Task: Add Emerald Laboratories CoEnzymated Prenatal 1-Daily Multi to the cart.
Action: Mouse moved to (237, 111)
Screenshot: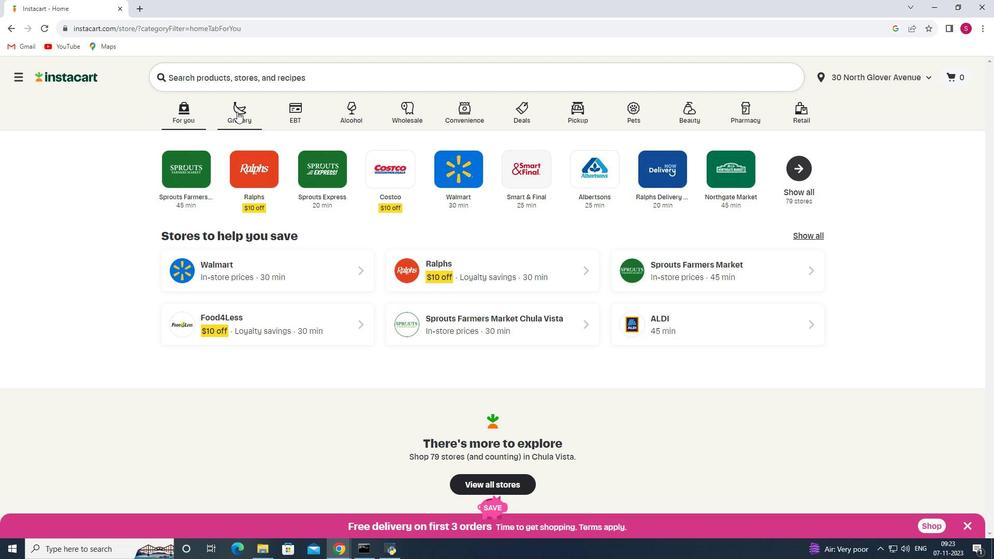 
Action: Mouse pressed left at (237, 111)
Screenshot: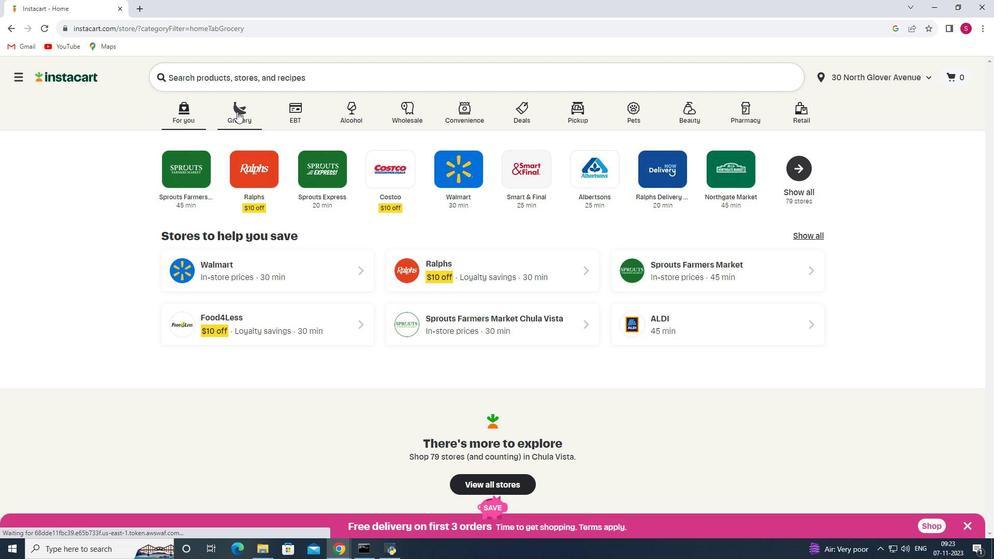 
Action: Mouse moved to (236, 316)
Screenshot: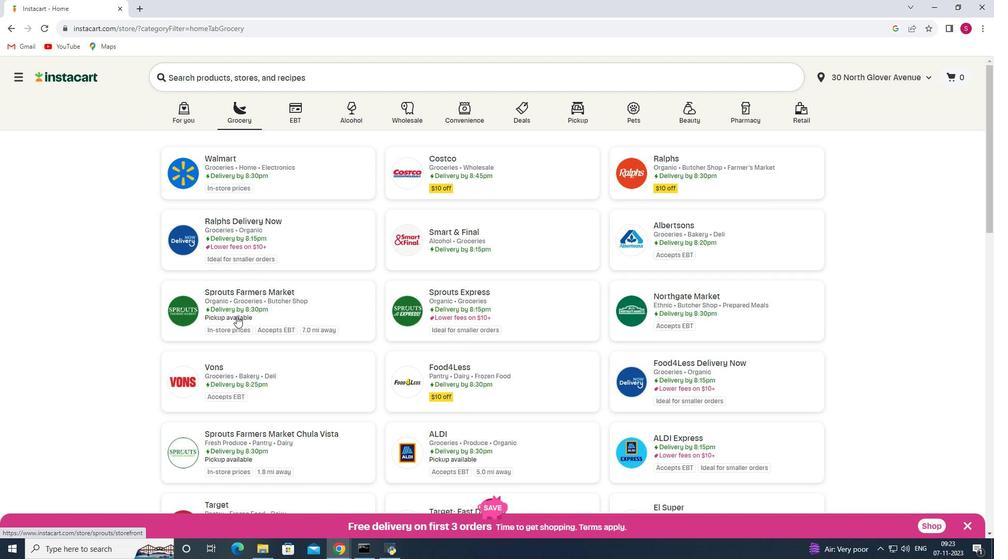 
Action: Mouse pressed left at (236, 316)
Screenshot: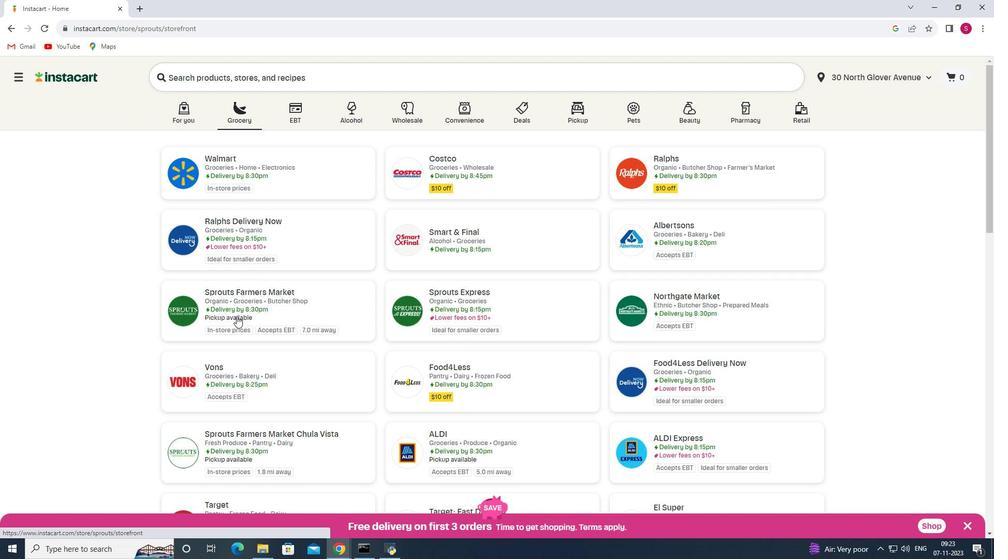 
Action: Mouse moved to (74, 310)
Screenshot: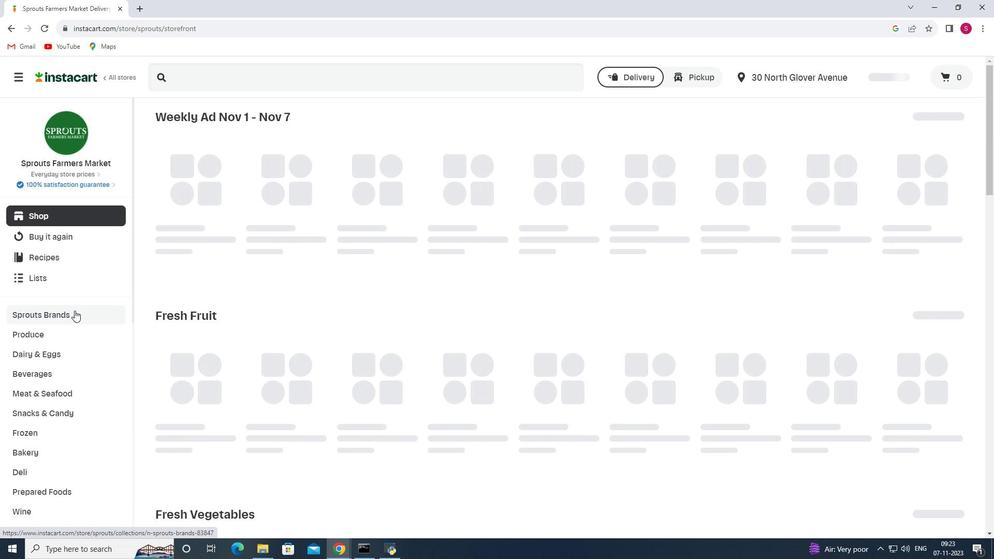 
Action: Mouse scrolled (74, 310) with delta (0, 0)
Screenshot: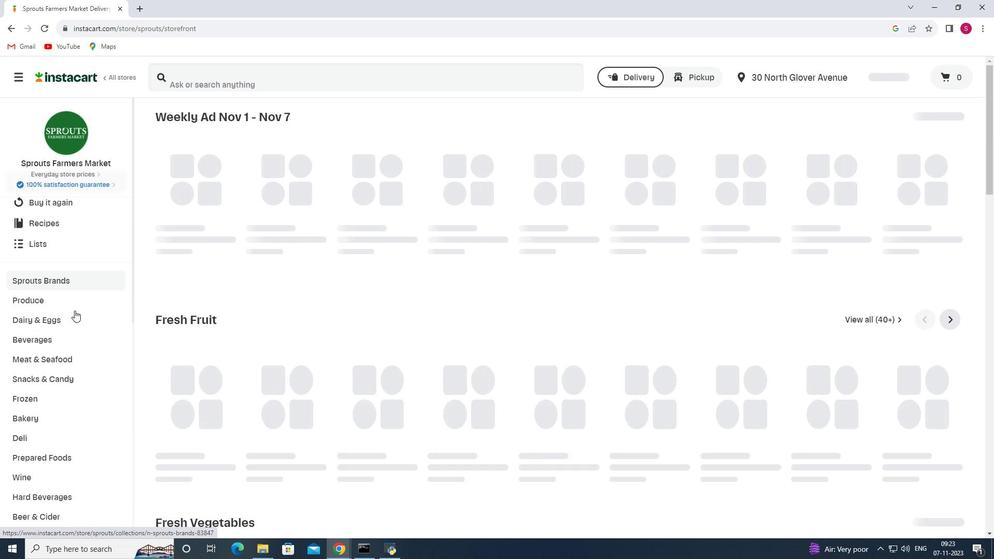 
Action: Mouse scrolled (74, 310) with delta (0, 0)
Screenshot: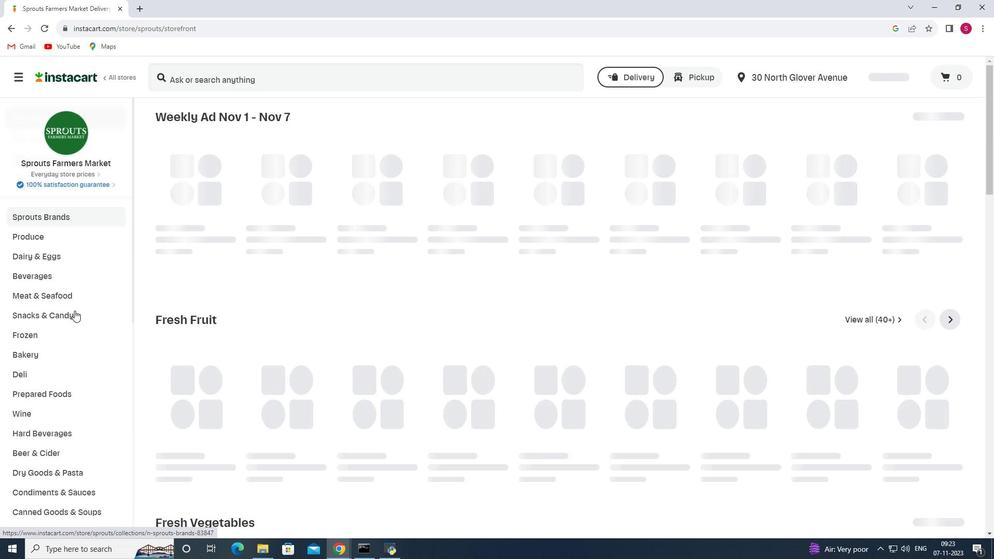 
Action: Mouse scrolled (74, 310) with delta (0, 0)
Screenshot: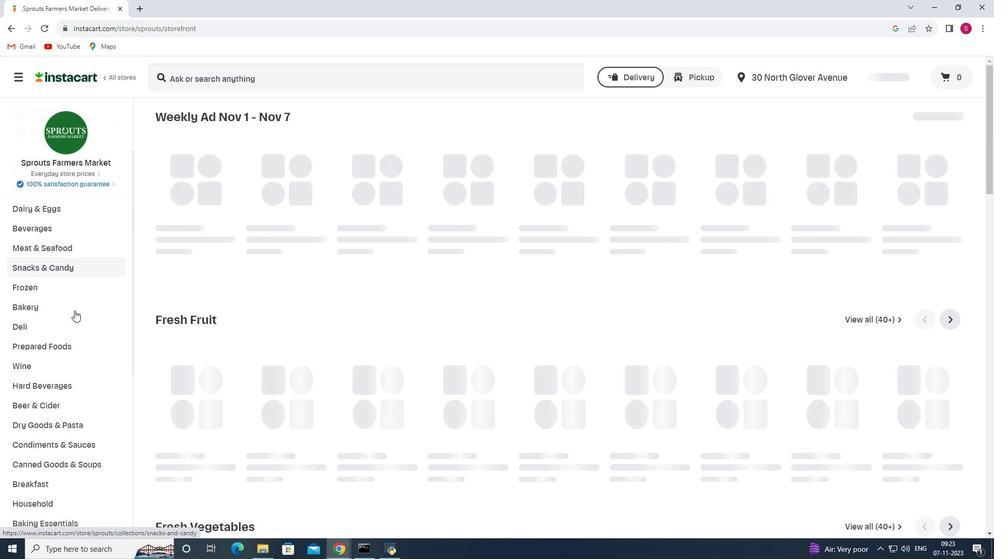 
Action: Mouse scrolled (74, 310) with delta (0, 0)
Screenshot: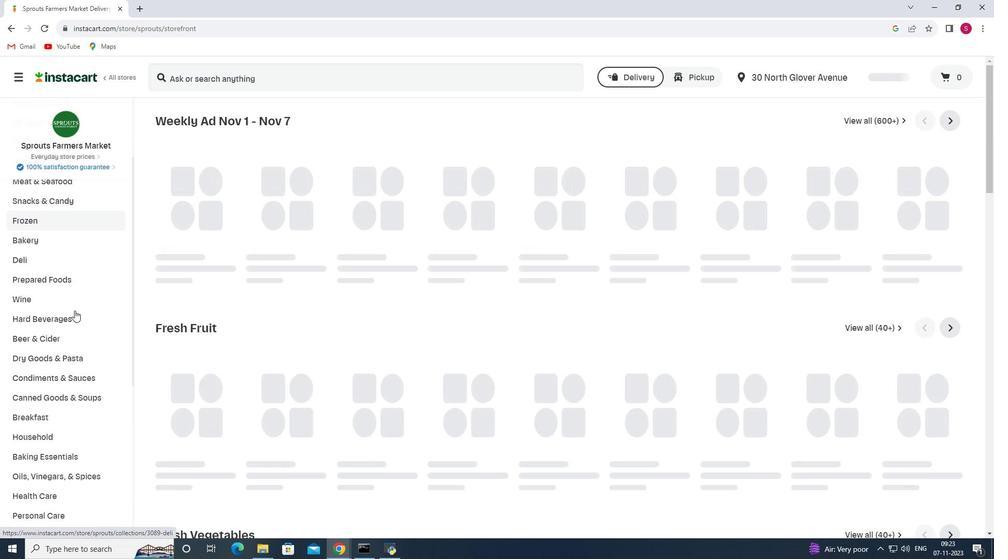 
Action: Mouse scrolled (74, 310) with delta (0, 0)
Screenshot: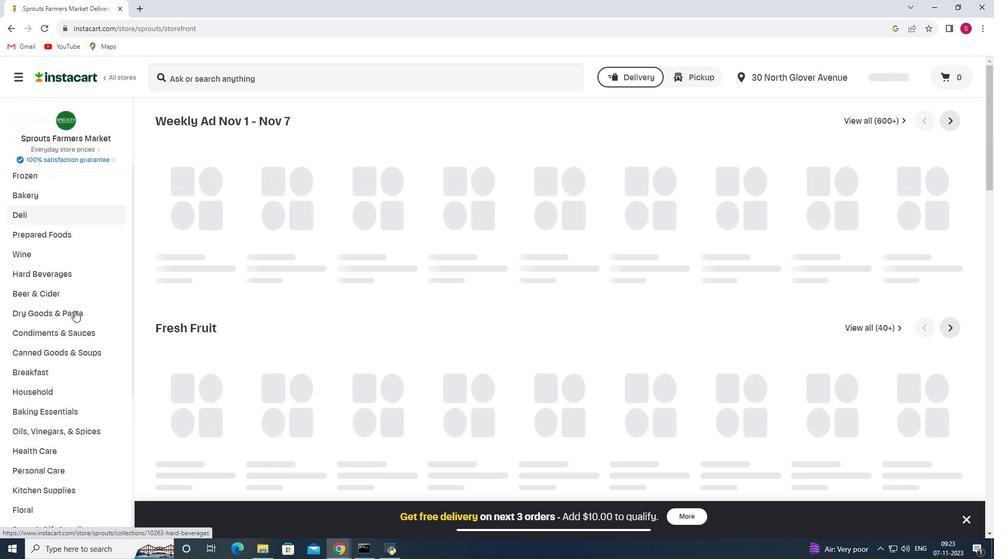 
Action: Mouse moved to (45, 333)
Screenshot: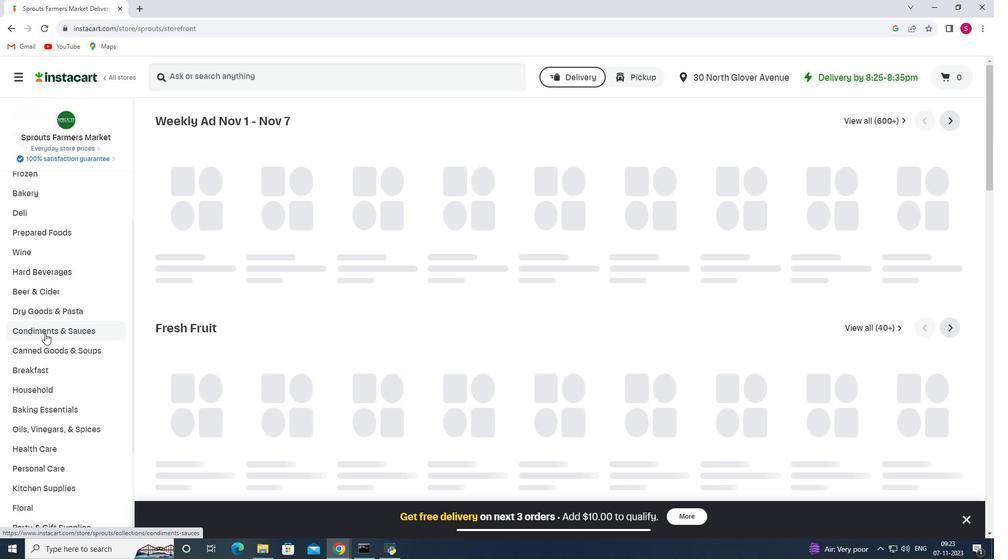 
Action: Mouse scrolled (45, 333) with delta (0, 0)
Screenshot: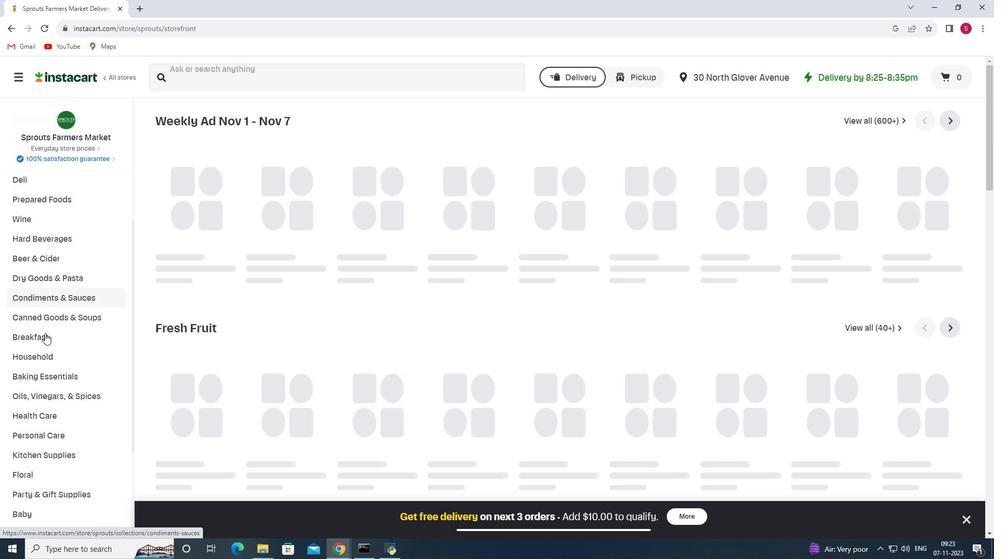 
Action: Mouse moved to (40, 395)
Screenshot: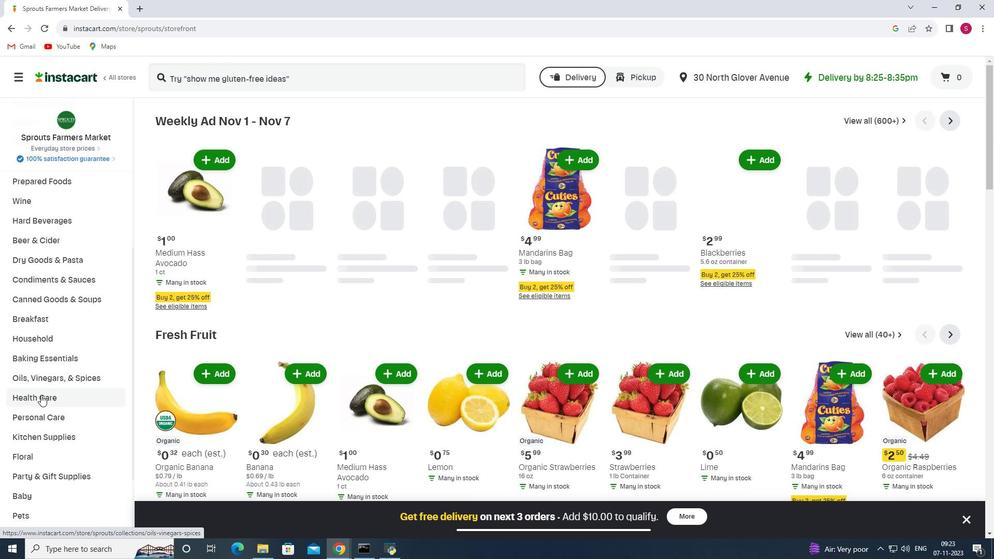 
Action: Mouse pressed left at (40, 395)
Screenshot: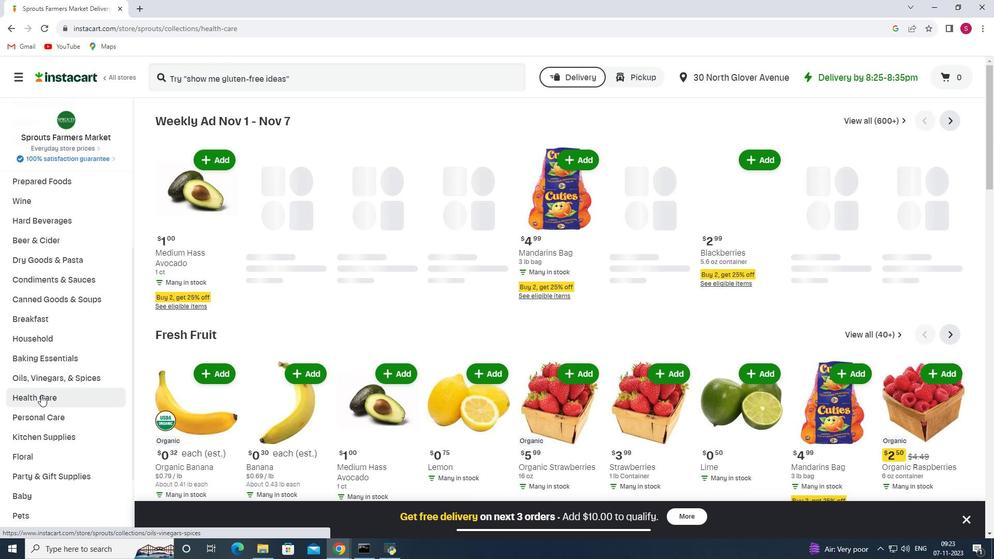 
Action: Mouse moved to (388, 149)
Screenshot: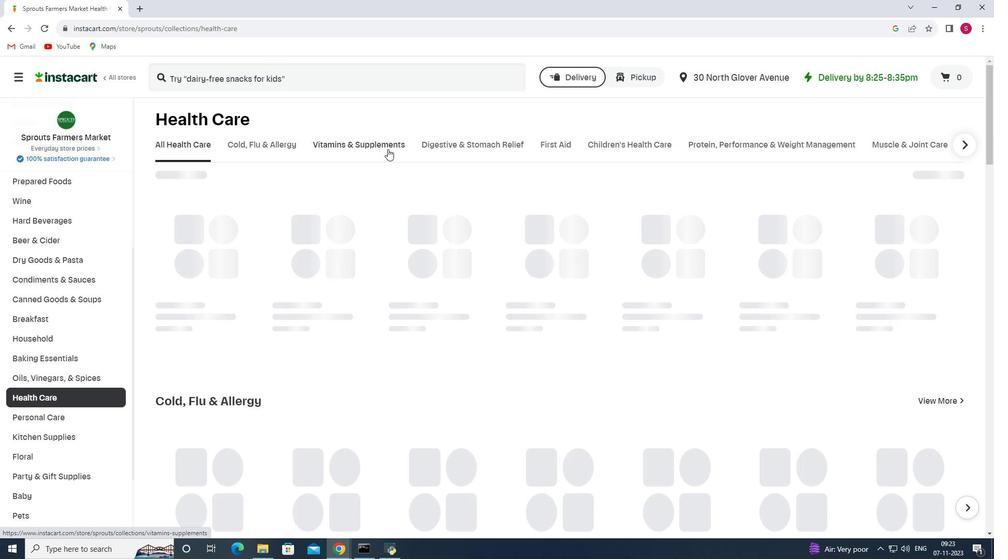 
Action: Mouse pressed left at (388, 149)
Screenshot: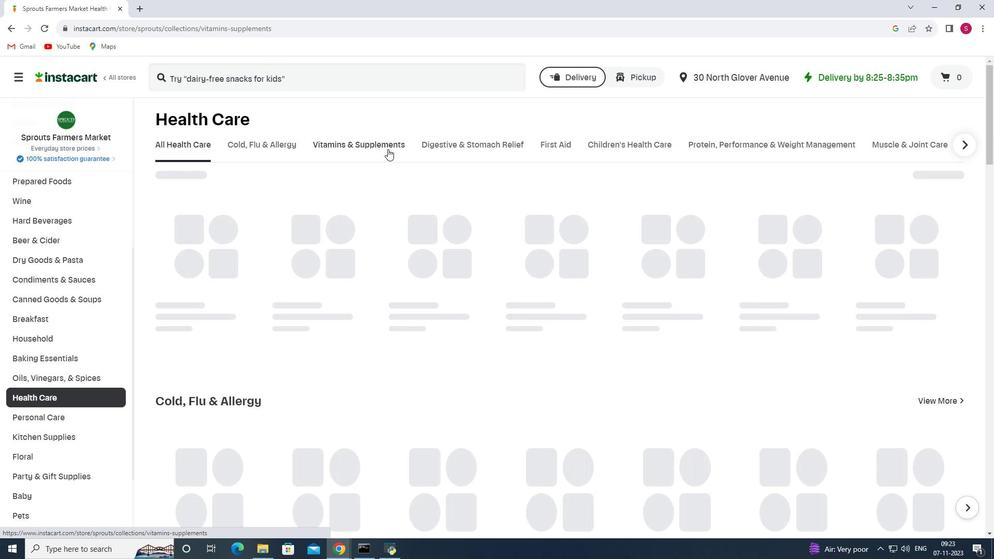 
Action: Mouse moved to (966, 181)
Screenshot: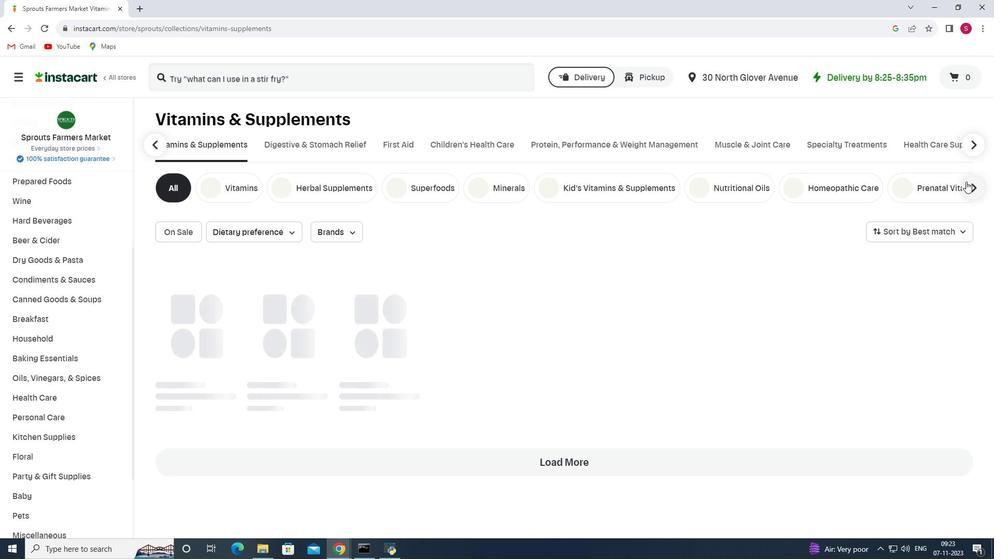 
Action: Mouse pressed left at (966, 181)
Screenshot: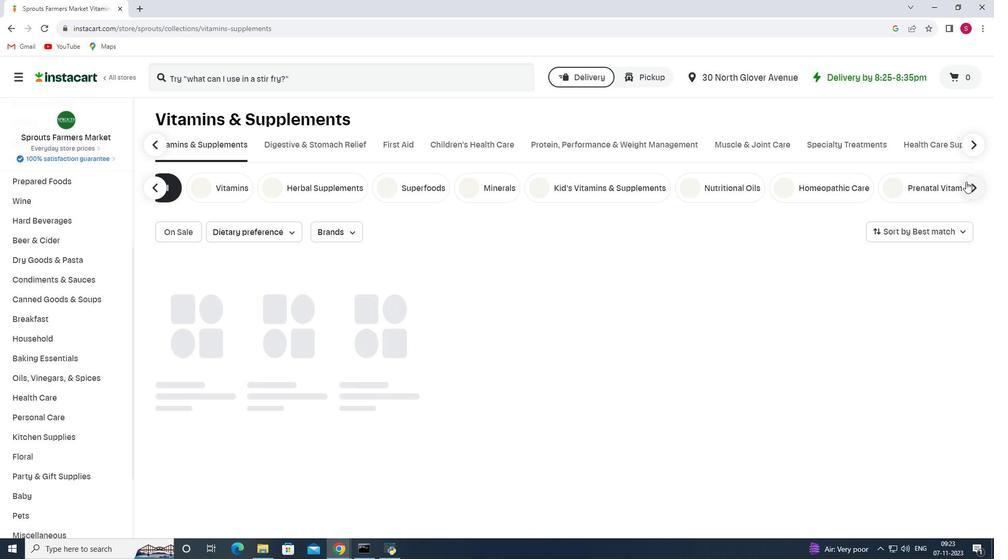 
Action: Mouse moved to (388, 182)
Screenshot: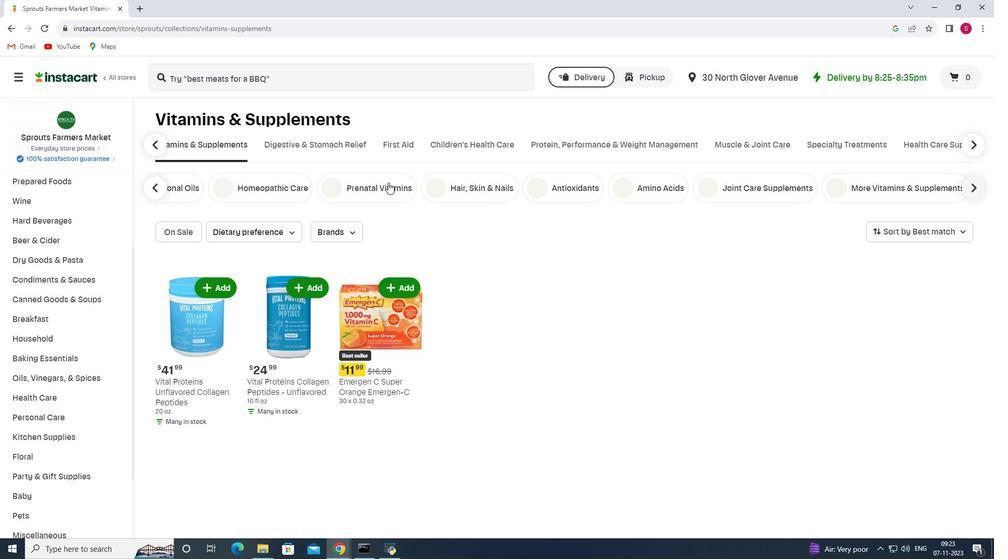 
Action: Mouse pressed left at (388, 182)
Screenshot: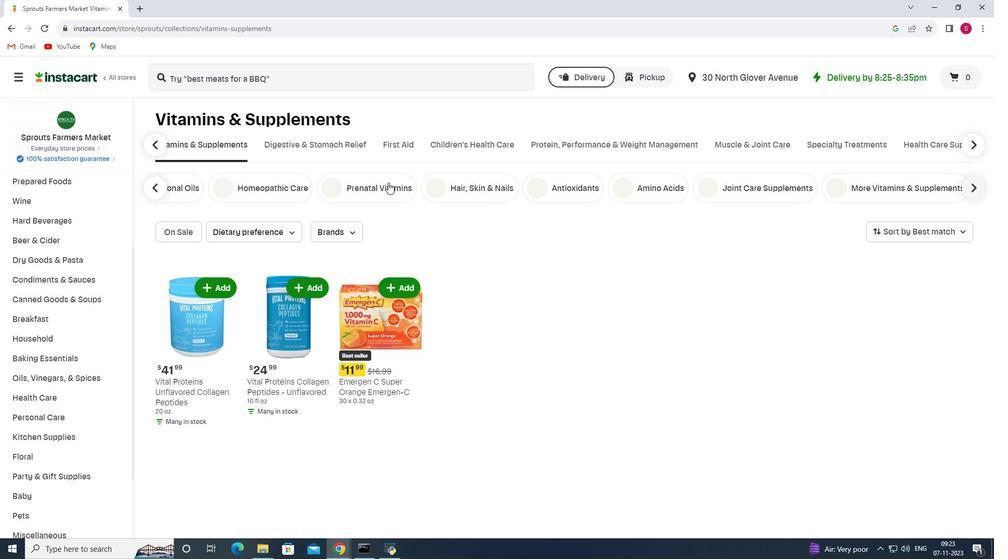 
Action: Mouse moved to (352, 188)
Screenshot: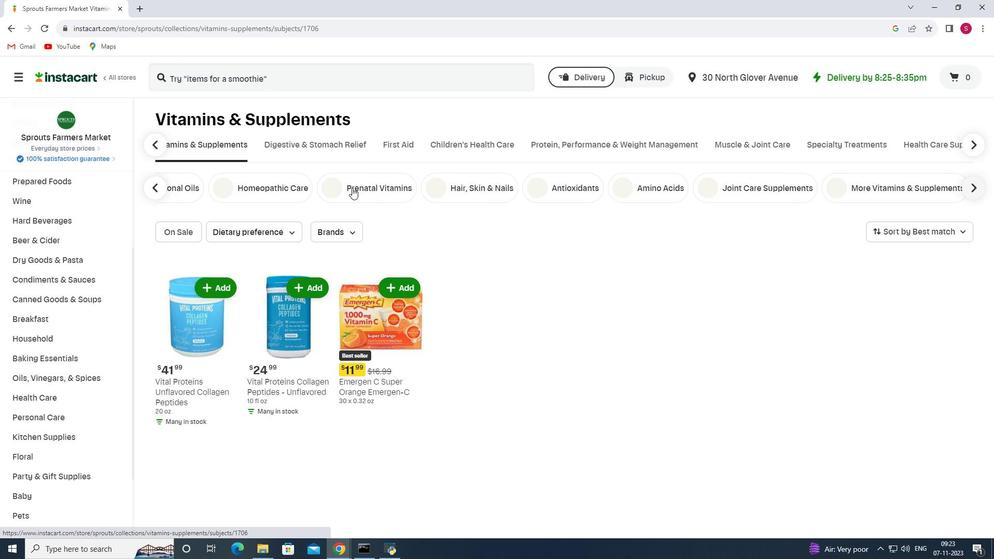 
Action: Mouse pressed left at (352, 188)
Screenshot: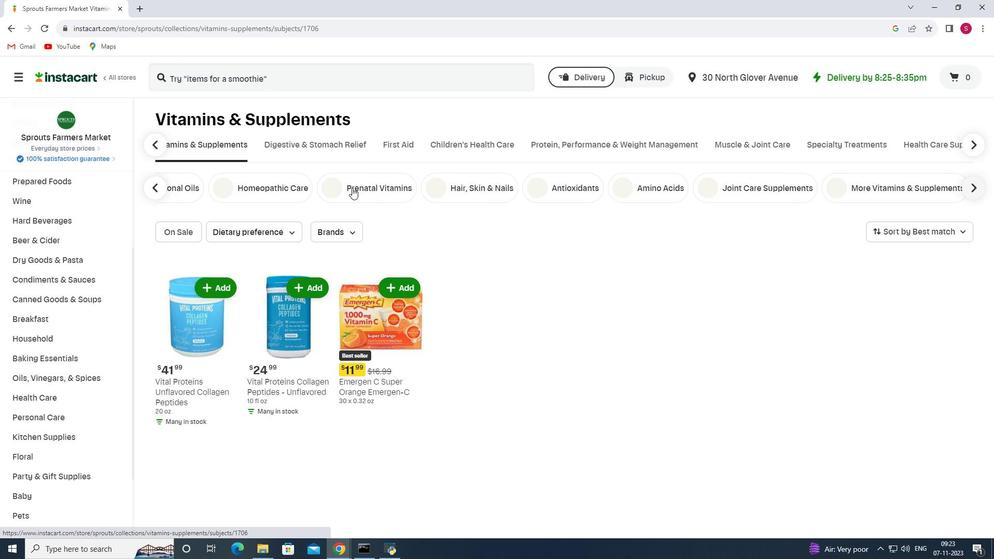 
Action: Mouse moved to (264, 81)
Screenshot: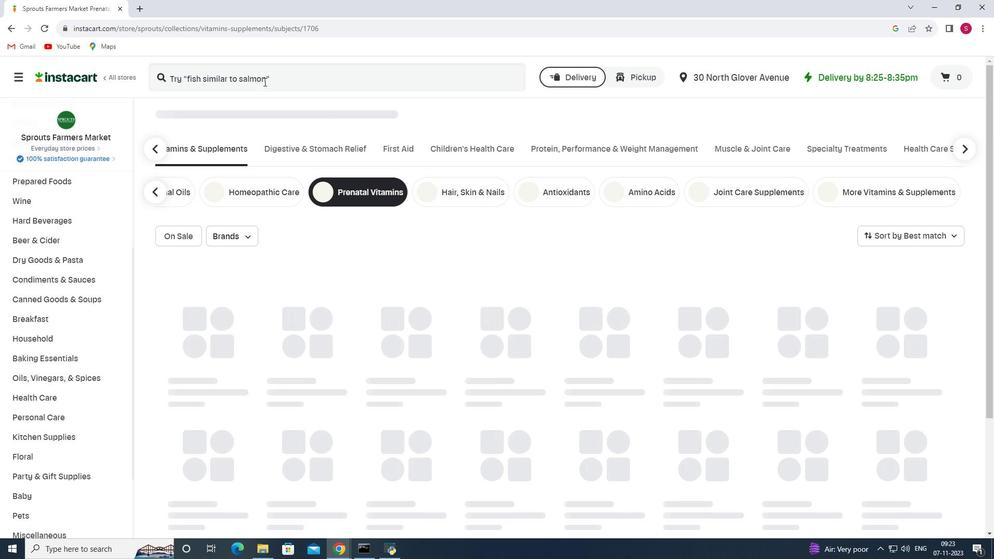
Action: Mouse pressed left at (264, 81)
Screenshot: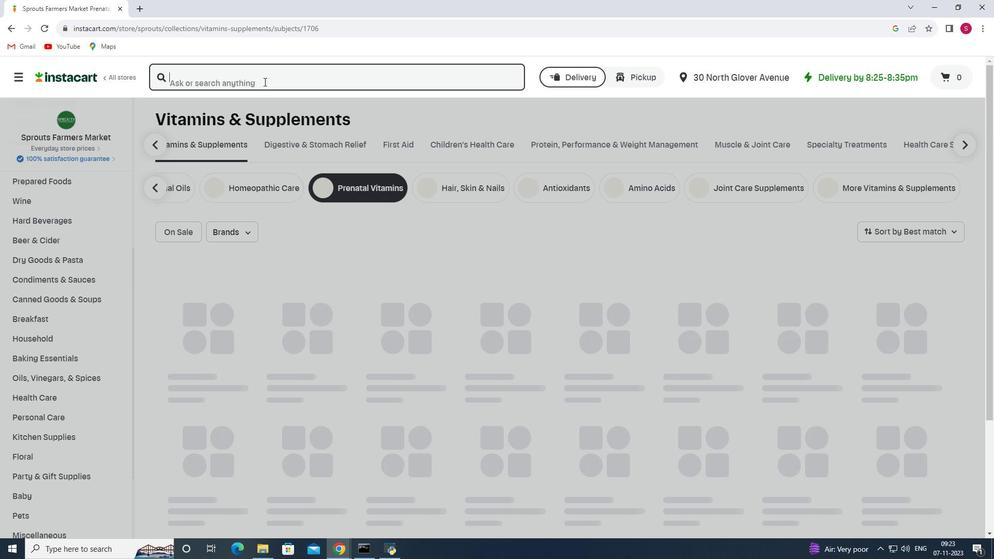 
Action: Key pressed <Key.shift>Emerald<Key.space><Key.shift_r>Laboratories<Key.space><Key.shift><Key.shift>Co
Screenshot: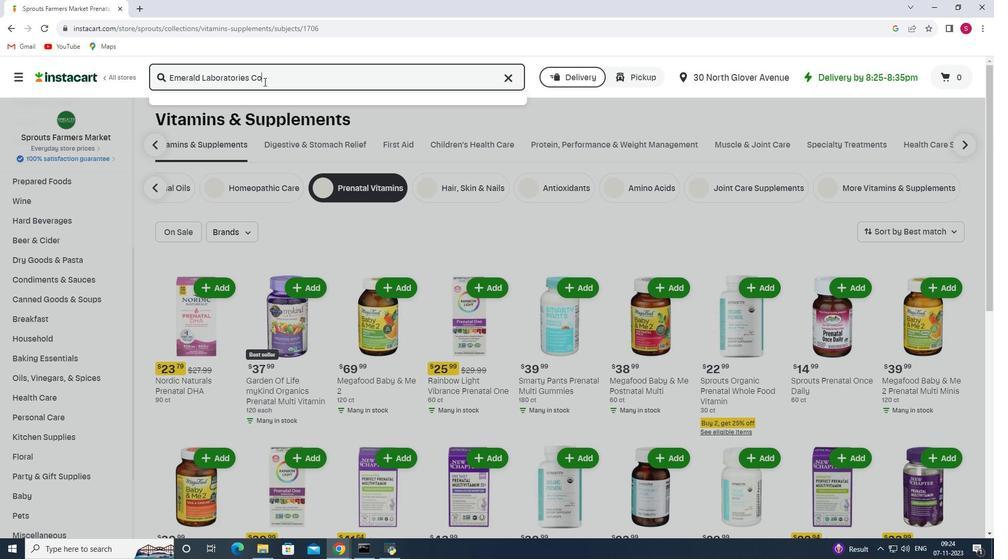
Action: Mouse moved to (287, 72)
Screenshot: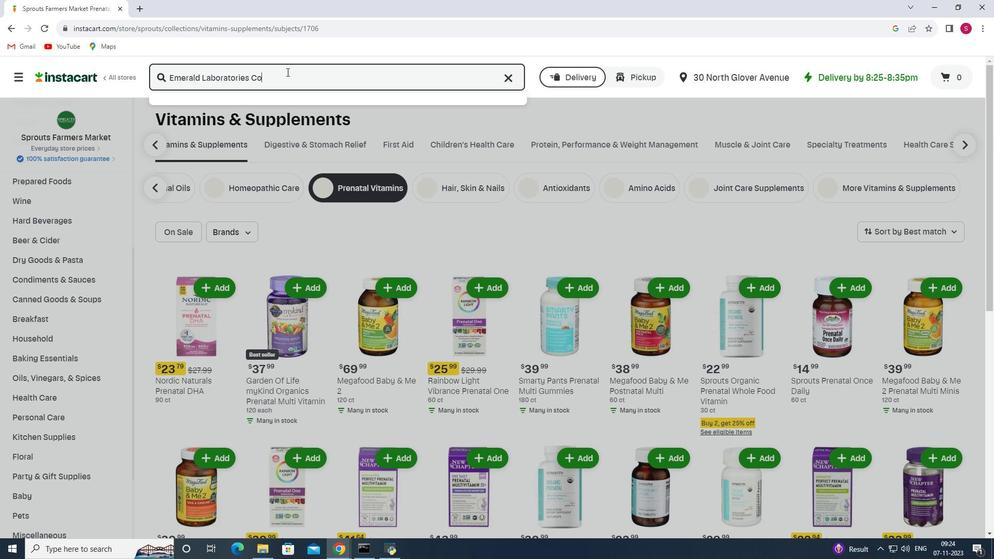 
Action: Key pressed <Key.shift>Enzymated<Key.space><Key.shift_r>Prenatal<Key.space>1-<Key.shift>Daily<Key.space><Key.shift_r><Key.shift_r><Key.shift_r><Key.shift_r><Key.shift_r><Key.shift_r><Key.shift_r><Key.shift_r><Key.shift_r><Key.shift_r><Key.shift_r><Key.shift_r><Key.shift_r><Key.shift_r>Multi<Key.enter>
Screenshot: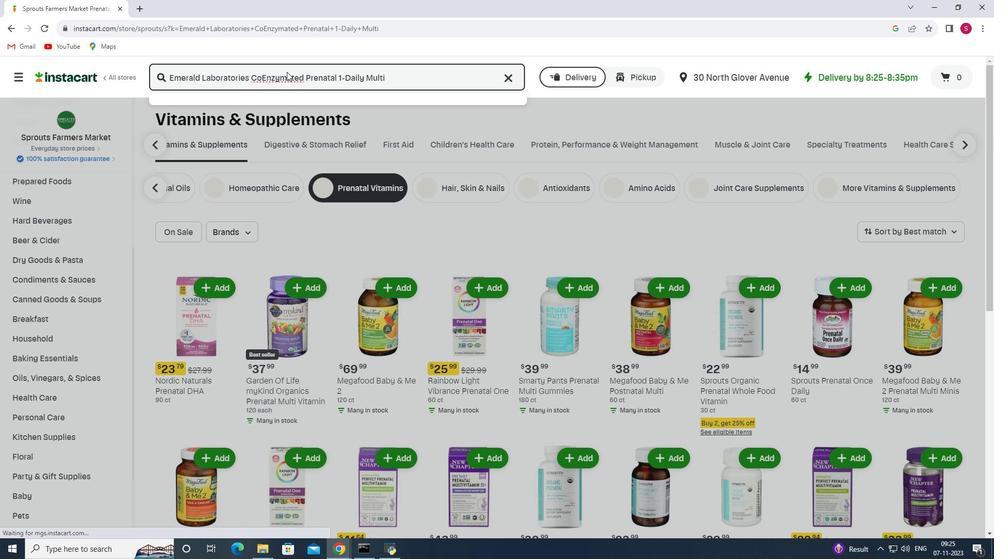 
Action: Mouse moved to (293, 158)
Screenshot: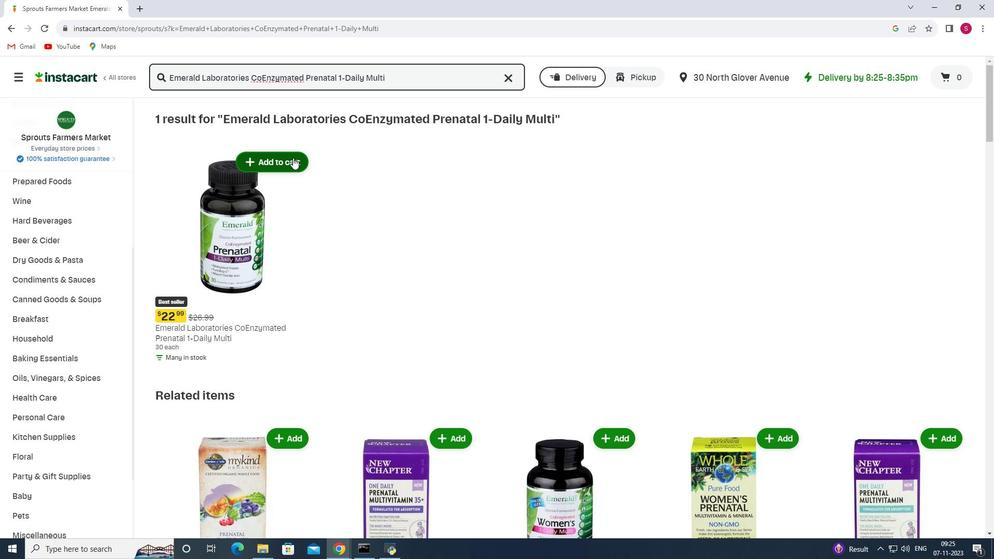 
Action: Mouse pressed left at (293, 158)
Screenshot: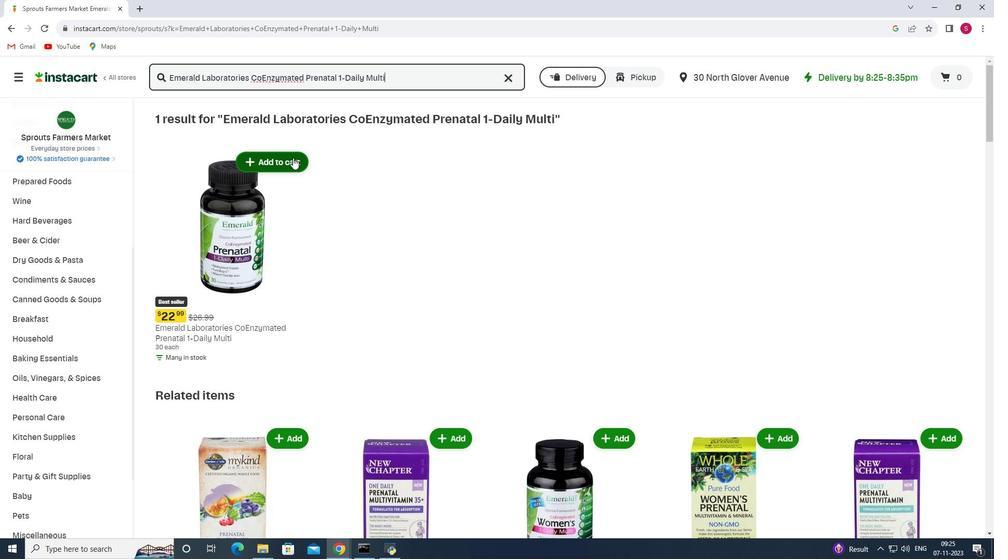 
Action: Mouse moved to (297, 184)
Screenshot: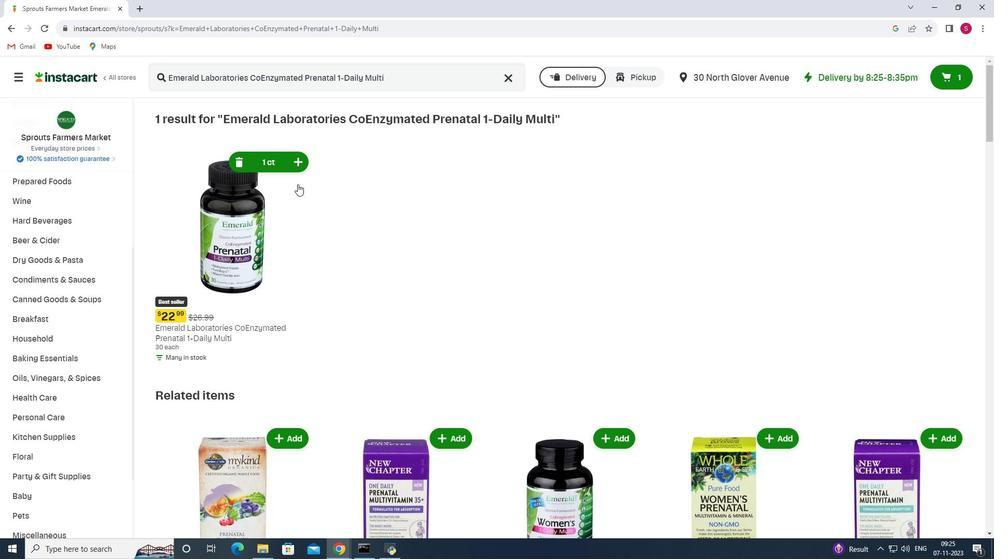 
